 Task: In the  document benchmark.rtf, change border color to  'Red' and border width to  '1.5' Select the first Column and fill it with the color  Light Magenta
Action: Mouse moved to (390, 198)
Screenshot: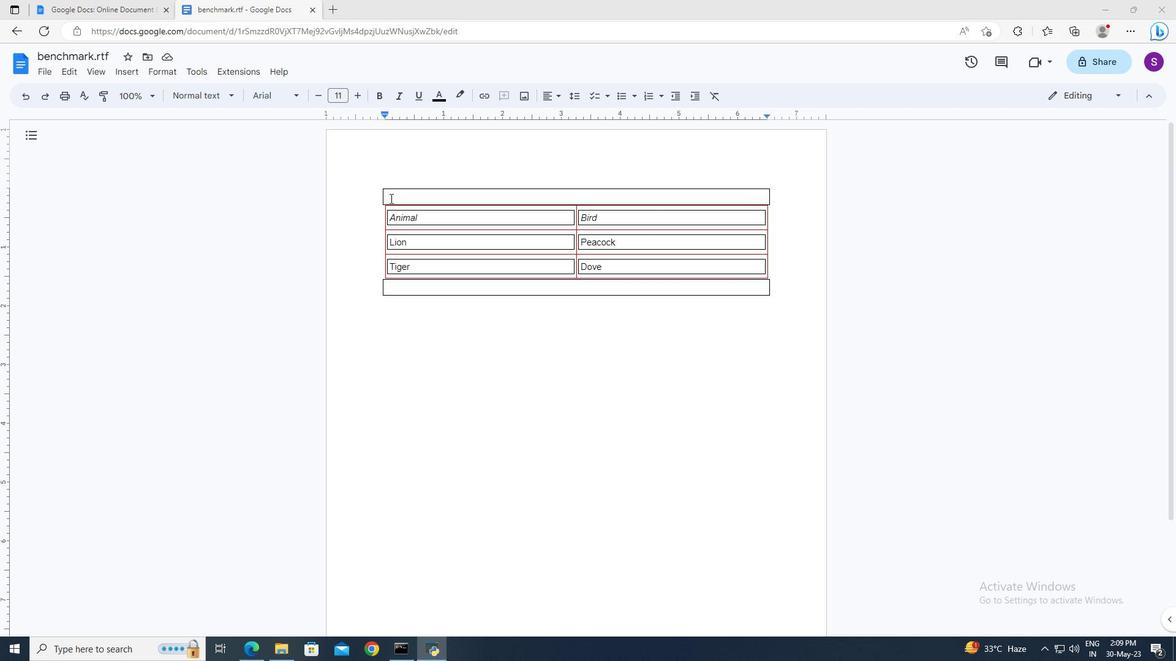 
Action: Mouse pressed left at (390, 198)
Screenshot: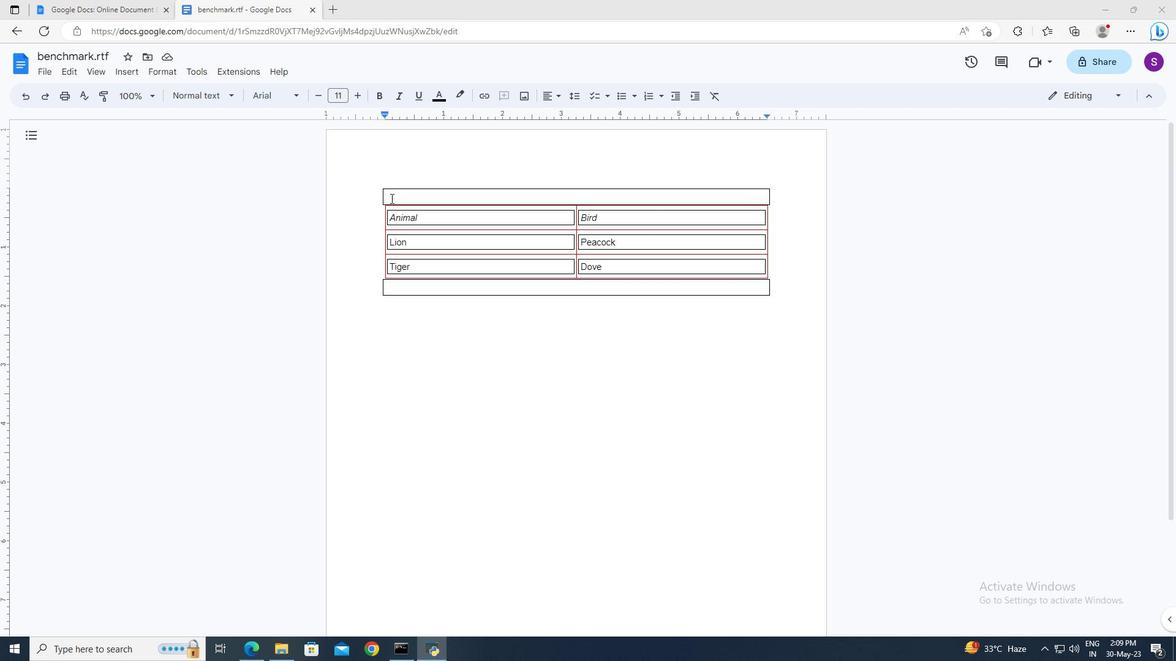 
Action: Mouse moved to (177, 71)
Screenshot: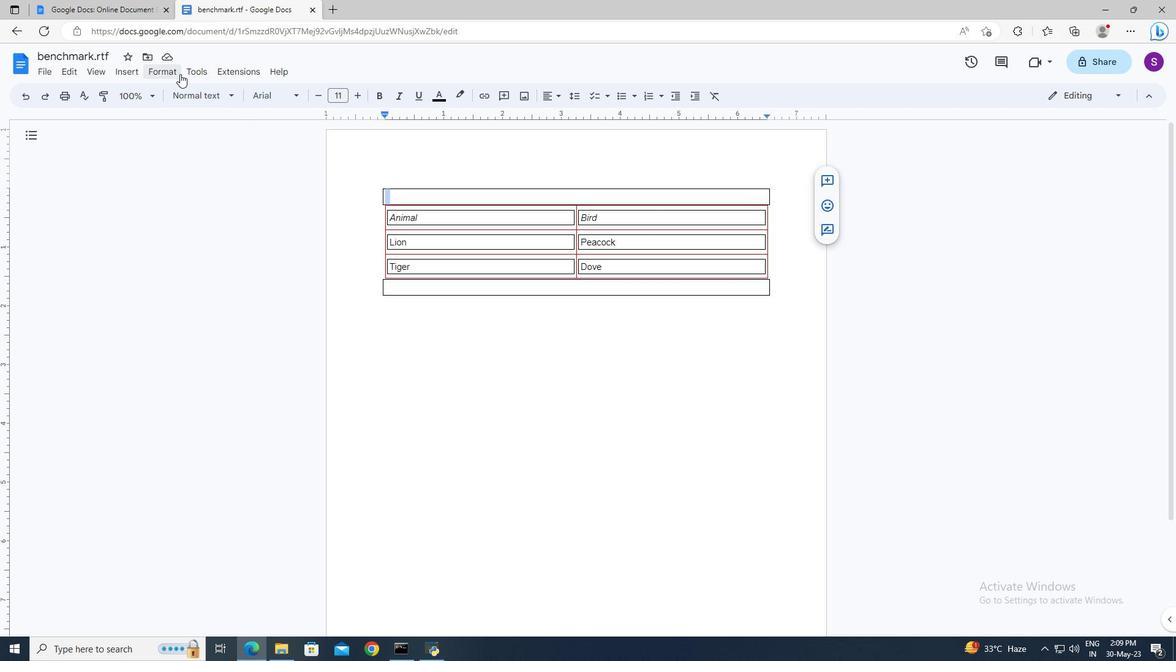 
Action: Mouse pressed left at (177, 71)
Screenshot: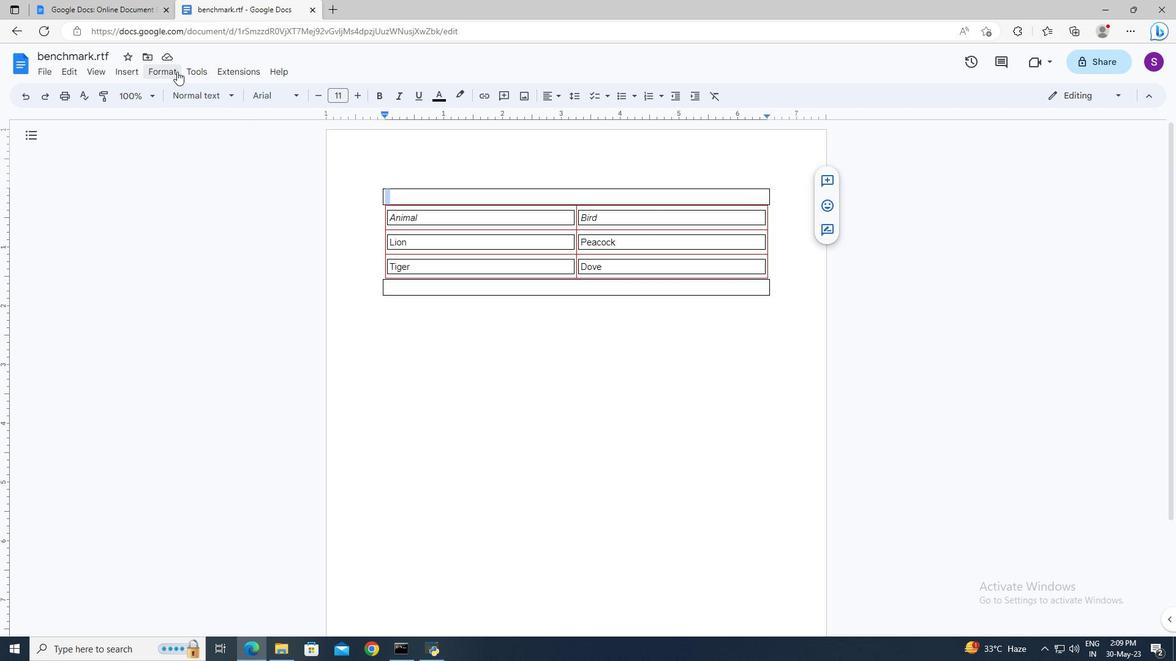 
Action: Mouse moved to (363, 116)
Screenshot: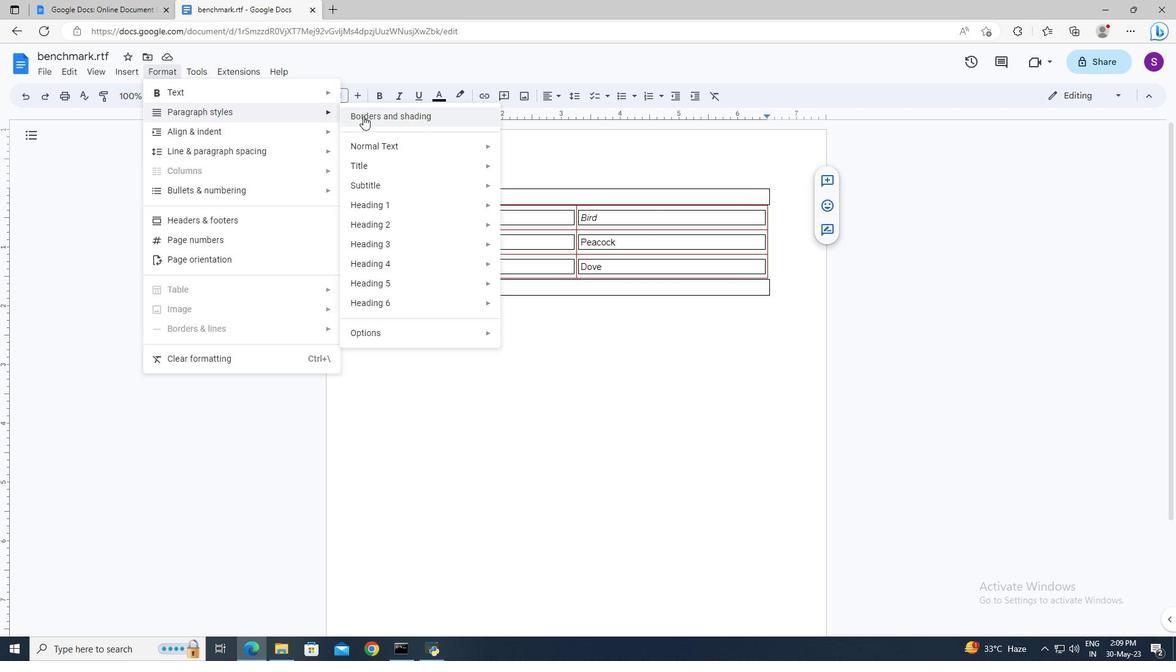 
Action: Mouse pressed left at (363, 116)
Screenshot: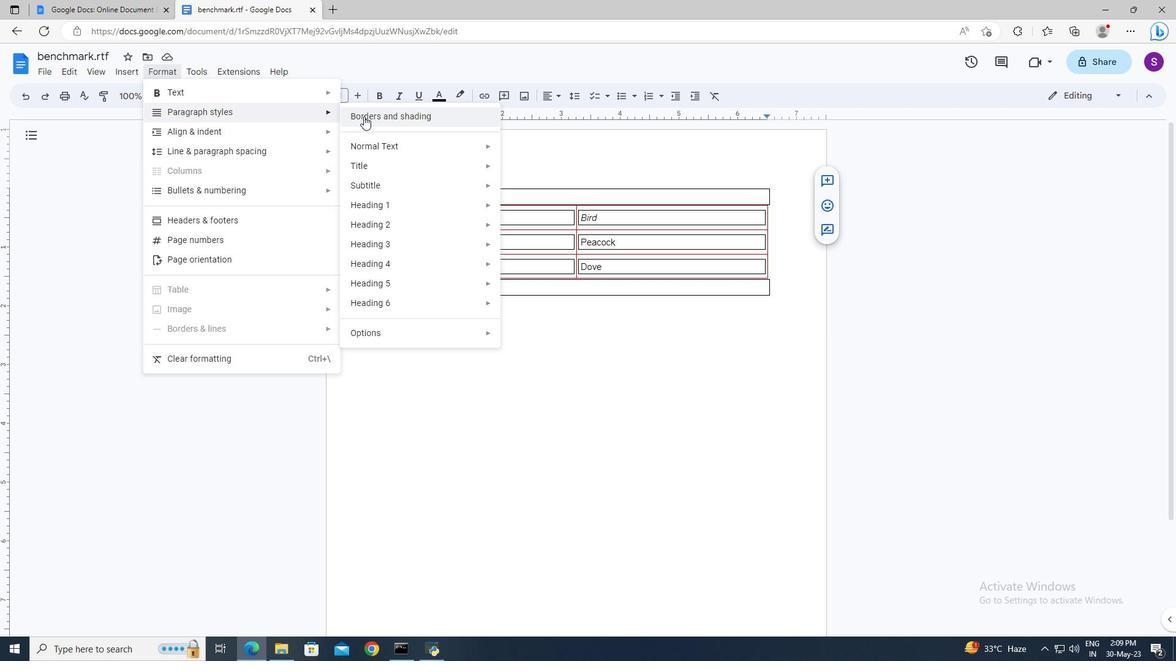 
Action: Mouse moved to (664, 349)
Screenshot: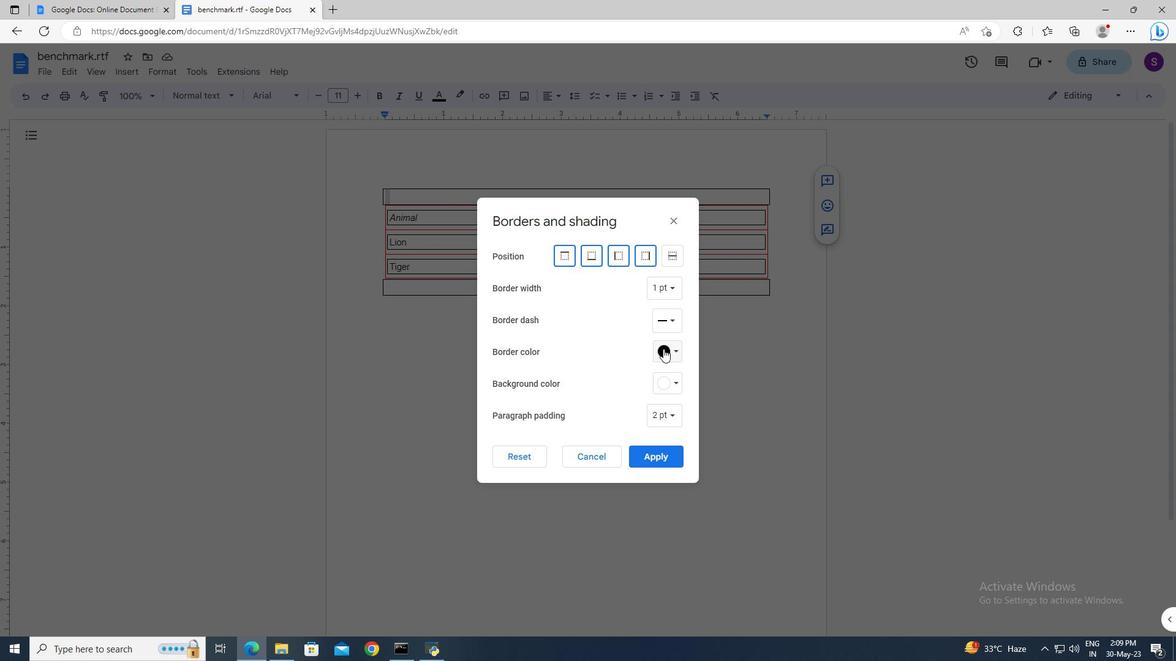 
Action: Mouse pressed left at (664, 349)
Screenshot: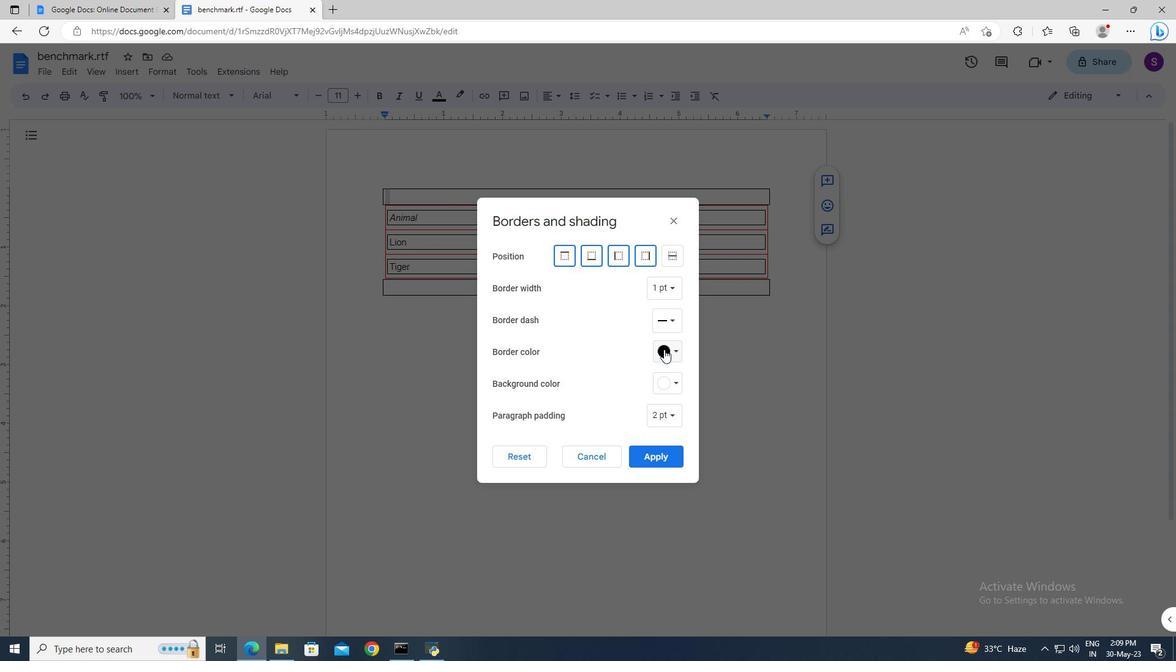 
Action: Mouse moved to (678, 390)
Screenshot: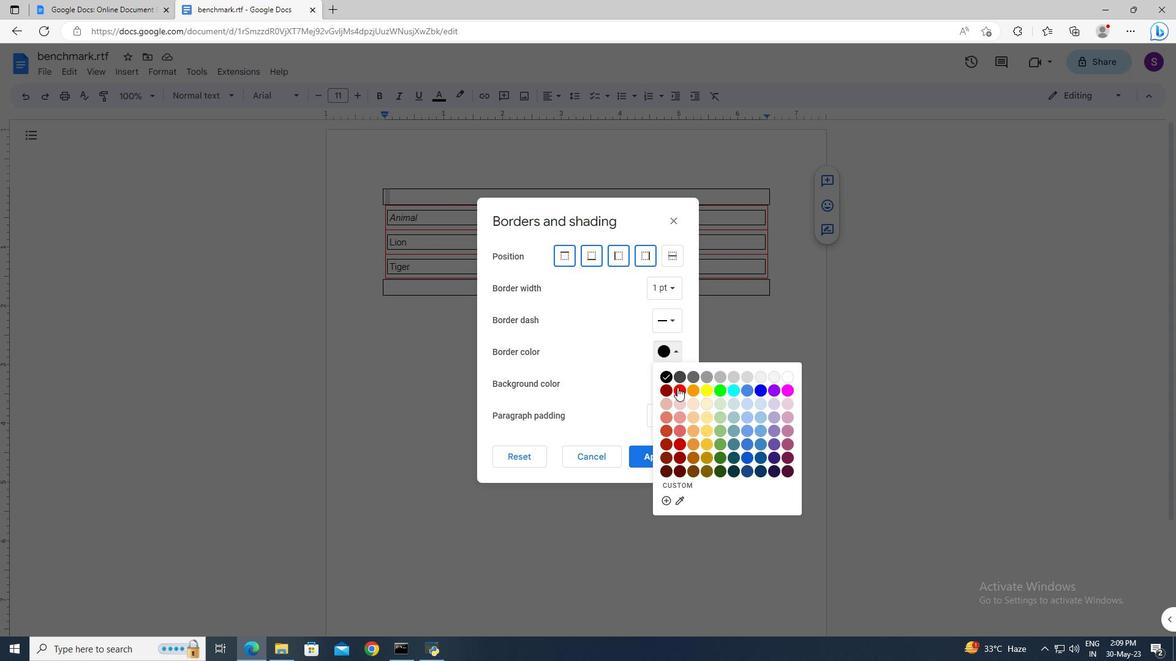
Action: Mouse pressed left at (678, 390)
Screenshot: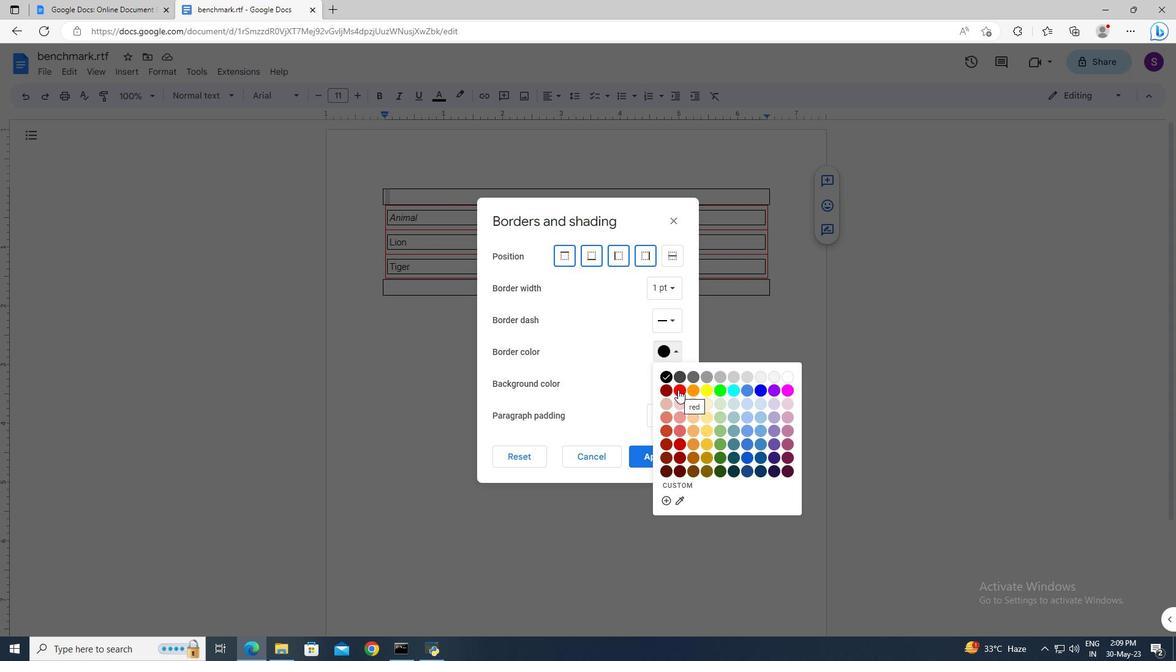 
Action: Mouse moved to (659, 283)
Screenshot: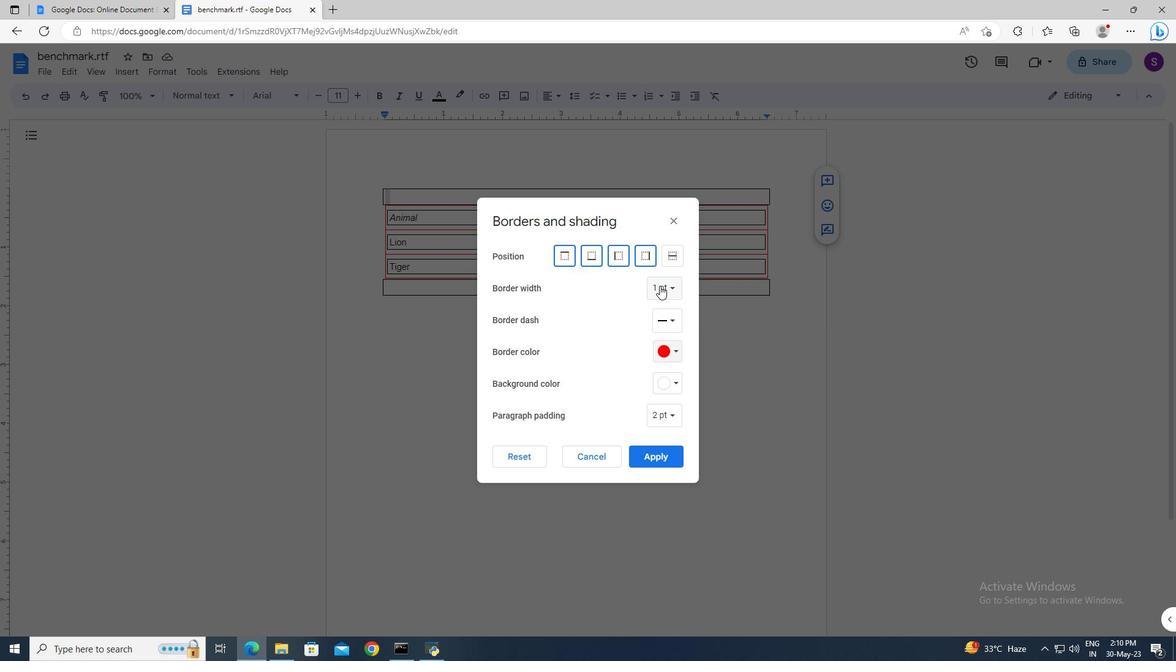 
Action: Mouse pressed left at (659, 283)
Screenshot: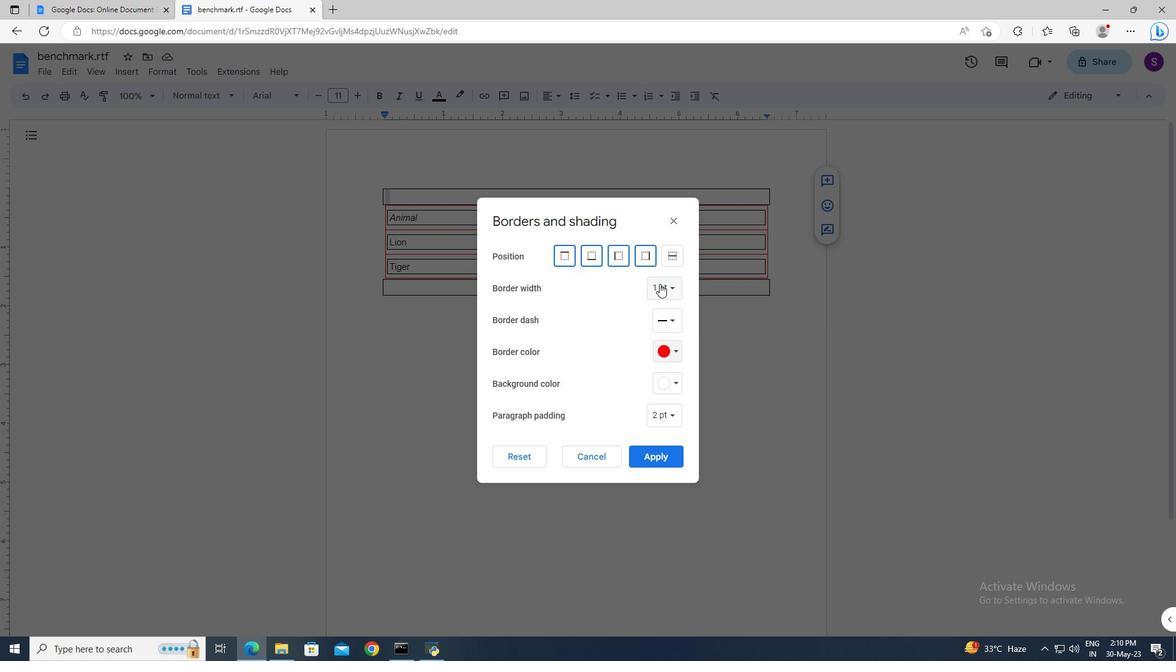 
Action: Mouse moved to (670, 386)
Screenshot: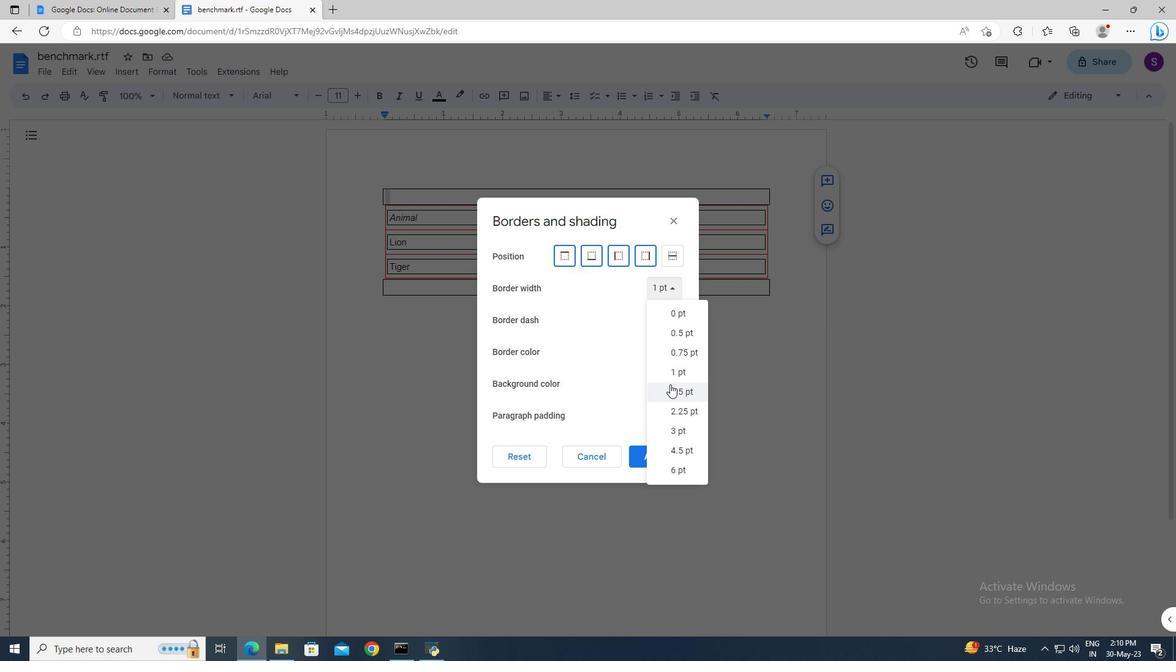 
Action: Mouse pressed left at (670, 386)
Screenshot: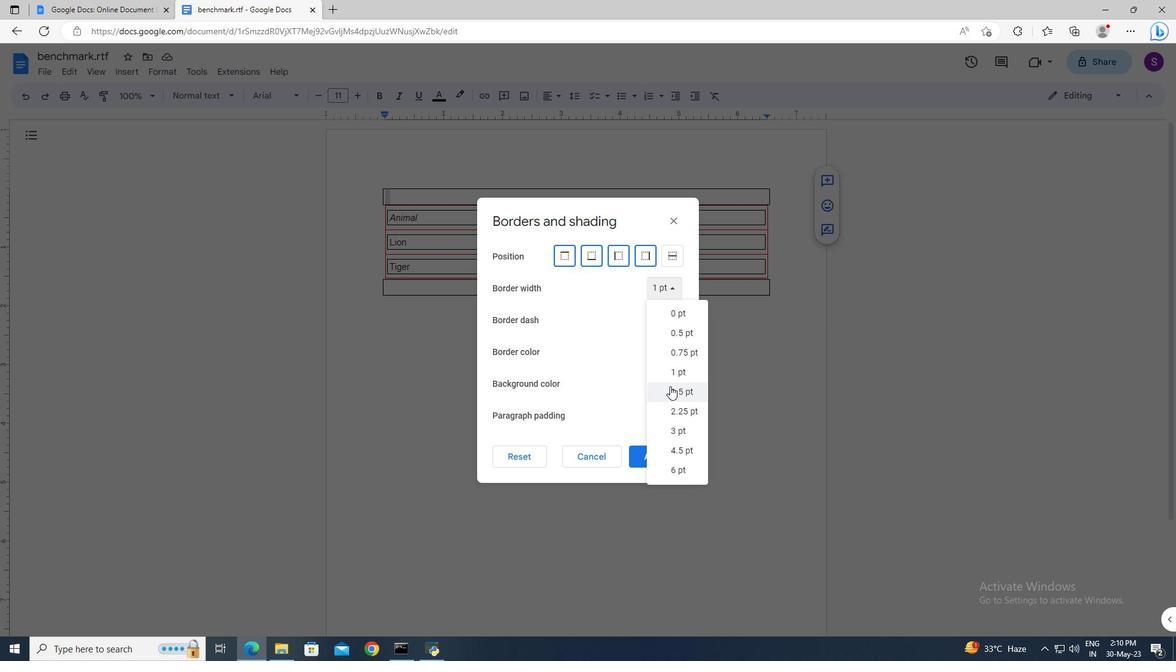 
Action: Mouse moved to (664, 452)
Screenshot: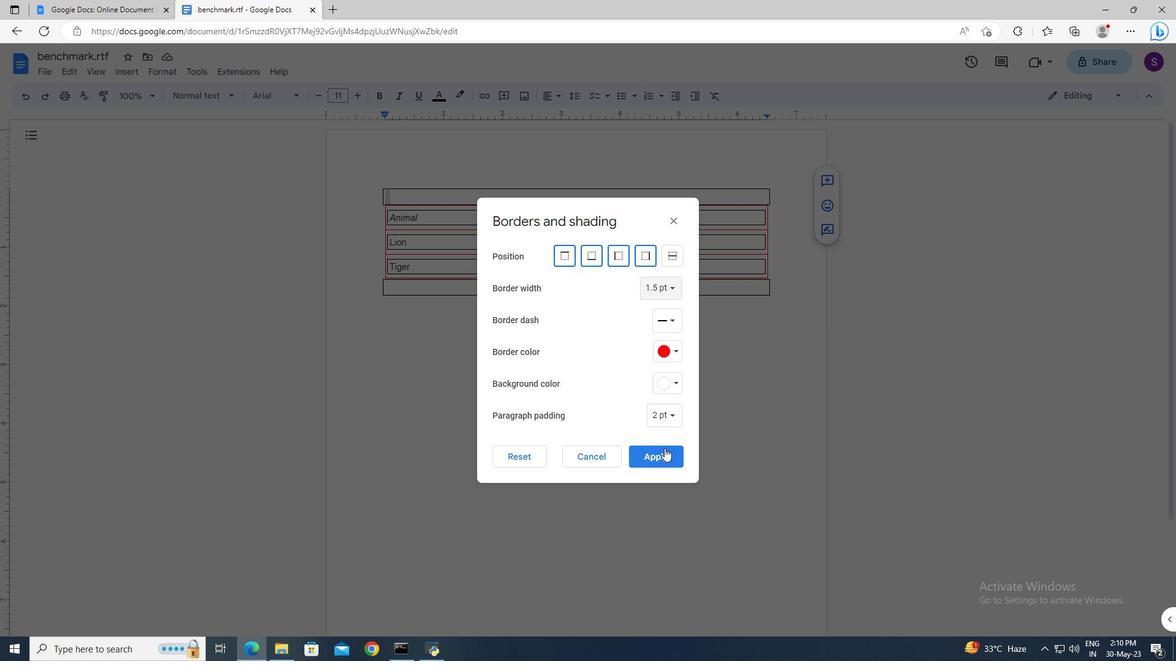 
Action: Mouse pressed left at (664, 452)
Screenshot: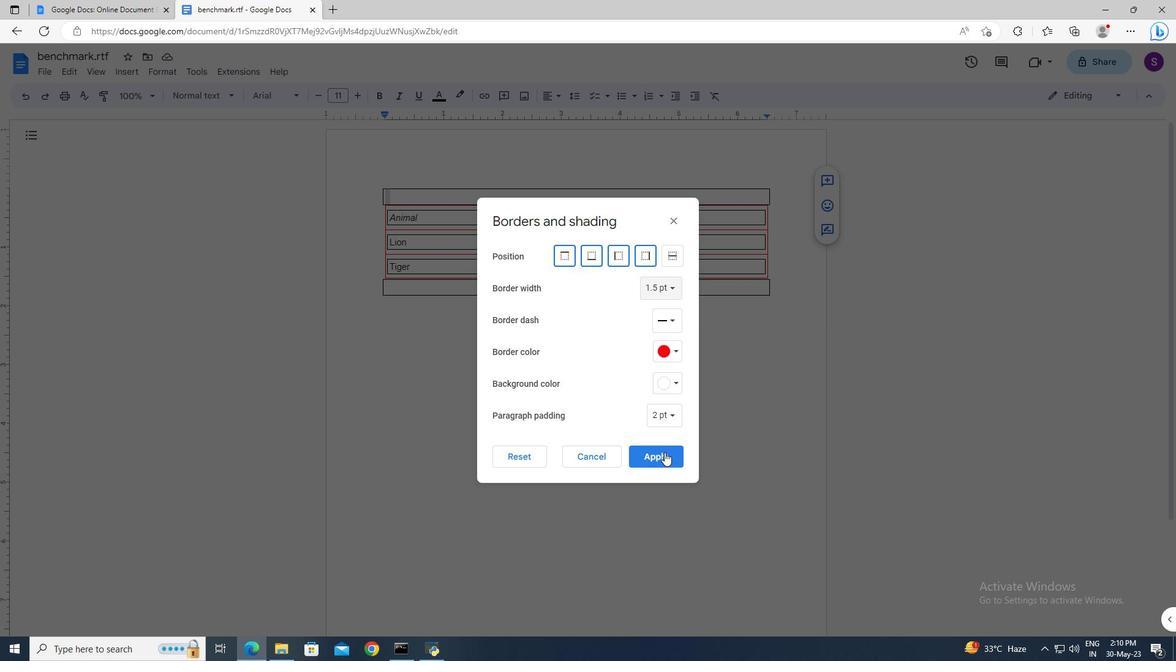 
Action: Mouse moved to (613, 338)
Screenshot: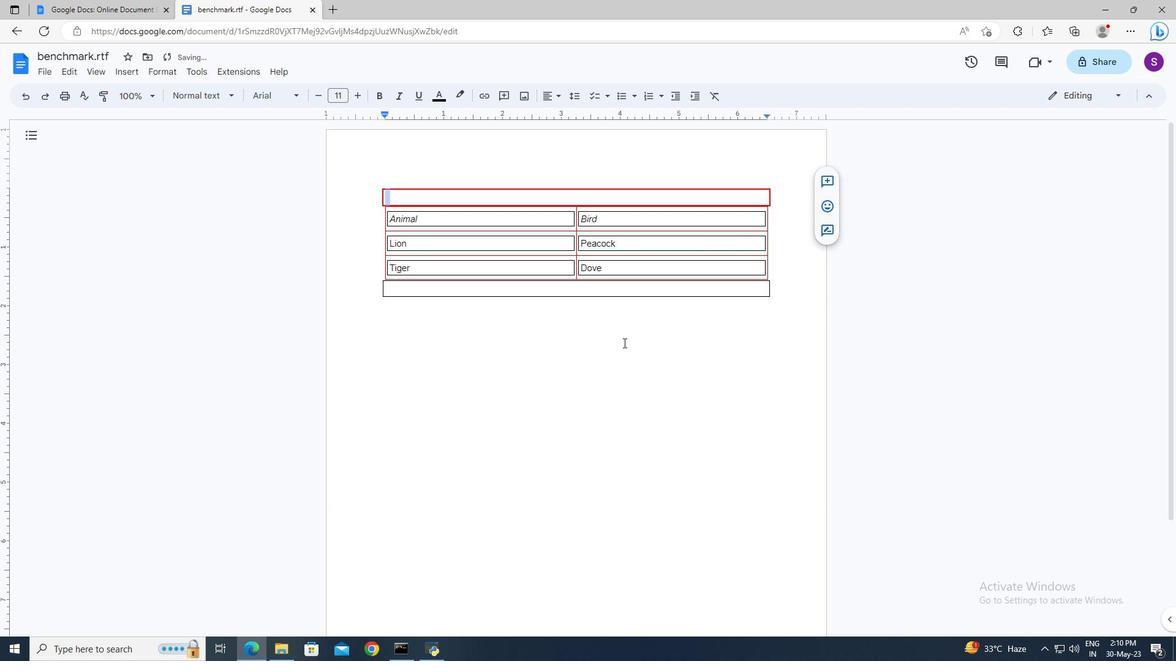 
Action: Mouse pressed left at (613, 338)
Screenshot: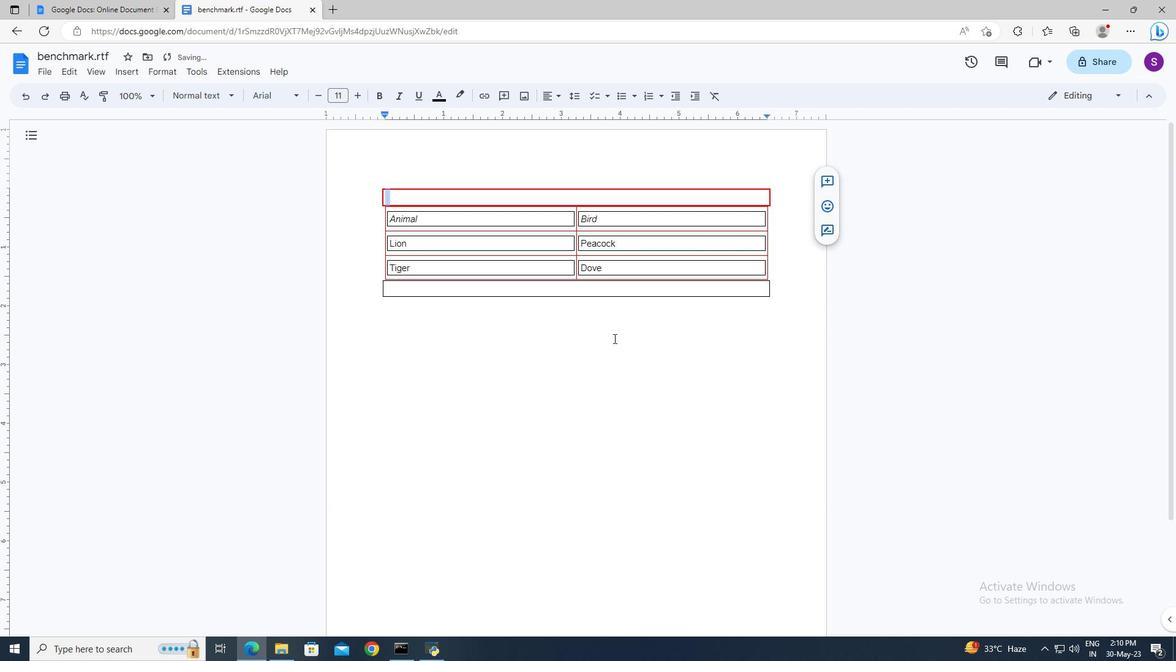 
Action: Mouse moved to (494, 224)
Screenshot: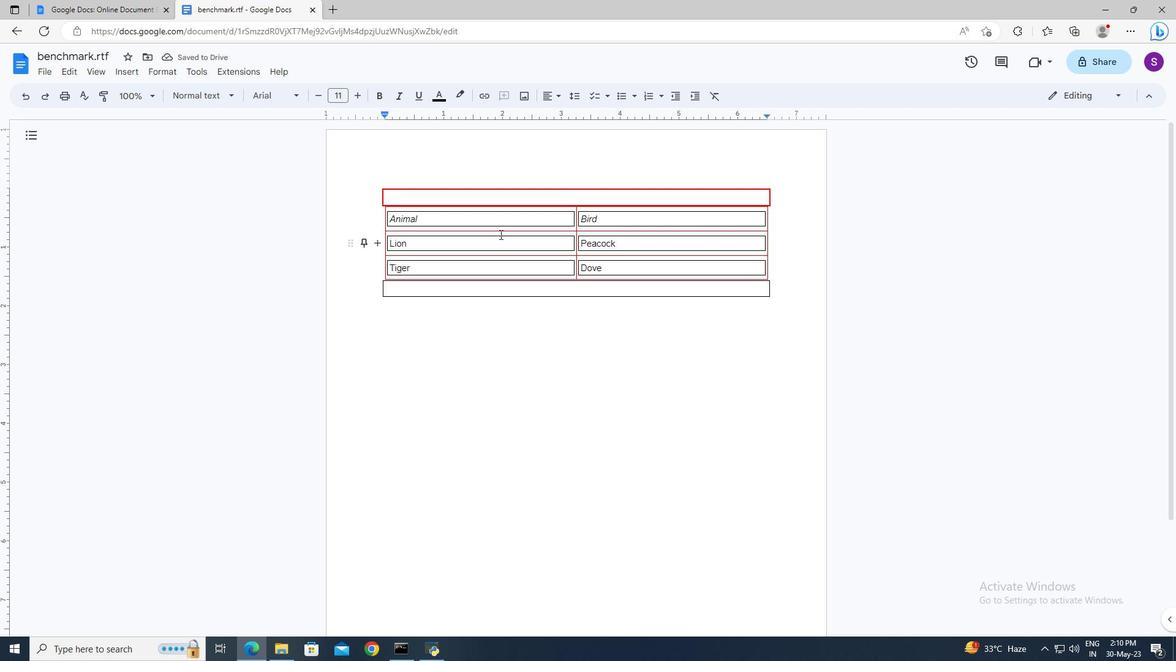 
Action: Mouse pressed left at (494, 224)
Screenshot: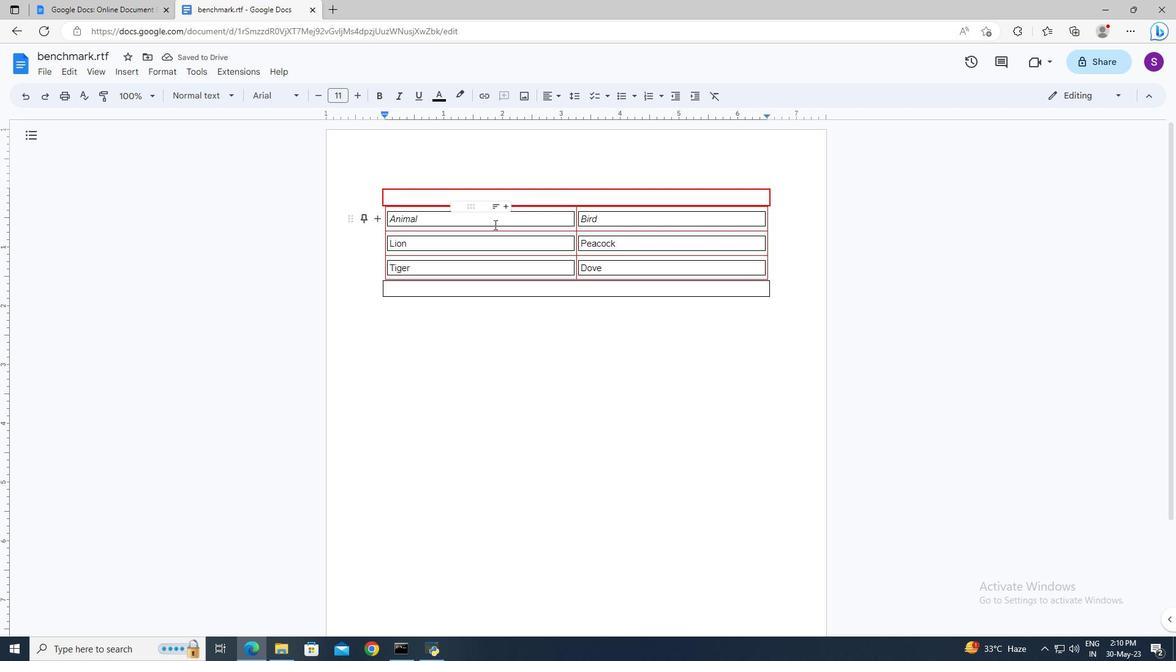 
Action: Key pressed <Key.left><Key.shift><Key.left><Key.left><Key.down><Key.shift><Key.down><Key.down><Key.left><Key.down>
Screenshot: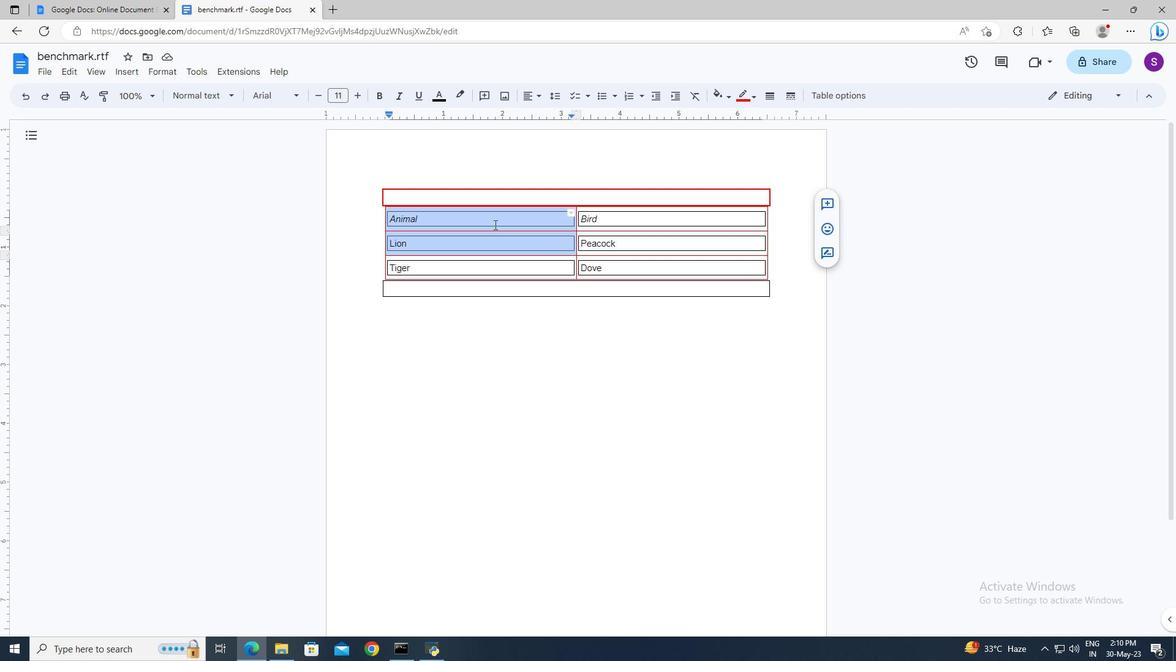 
Action: Mouse moved to (722, 97)
Screenshot: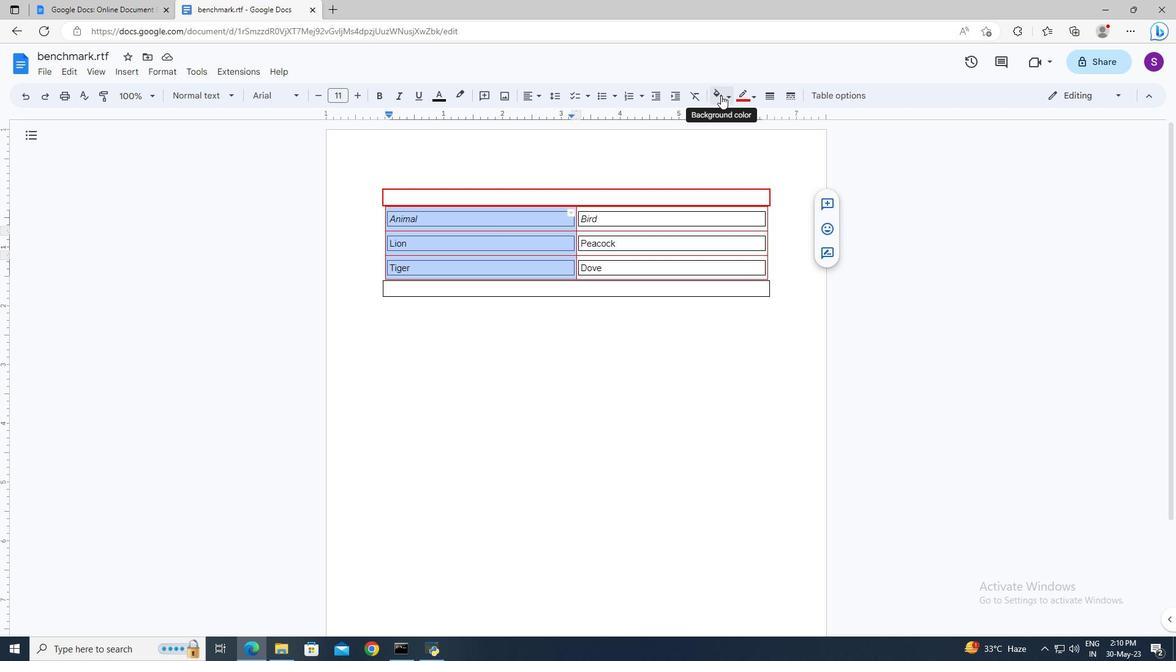 
Action: Mouse pressed left at (722, 97)
Screenshot: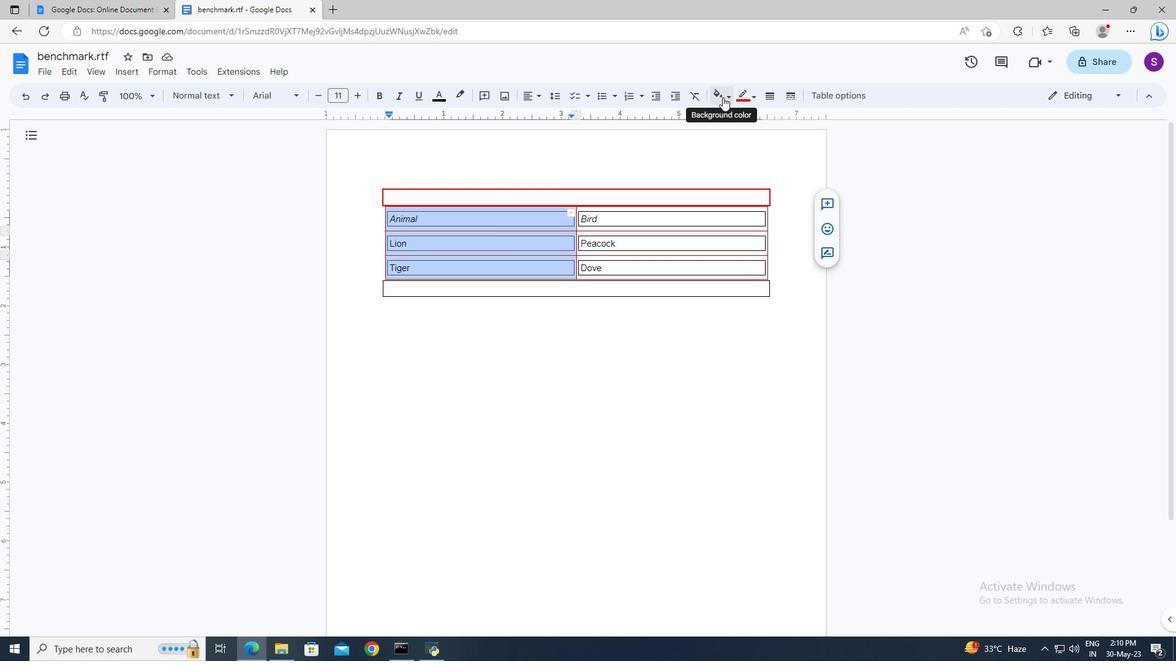 
Action: Mouse moved to (845, 190)
Screenshot: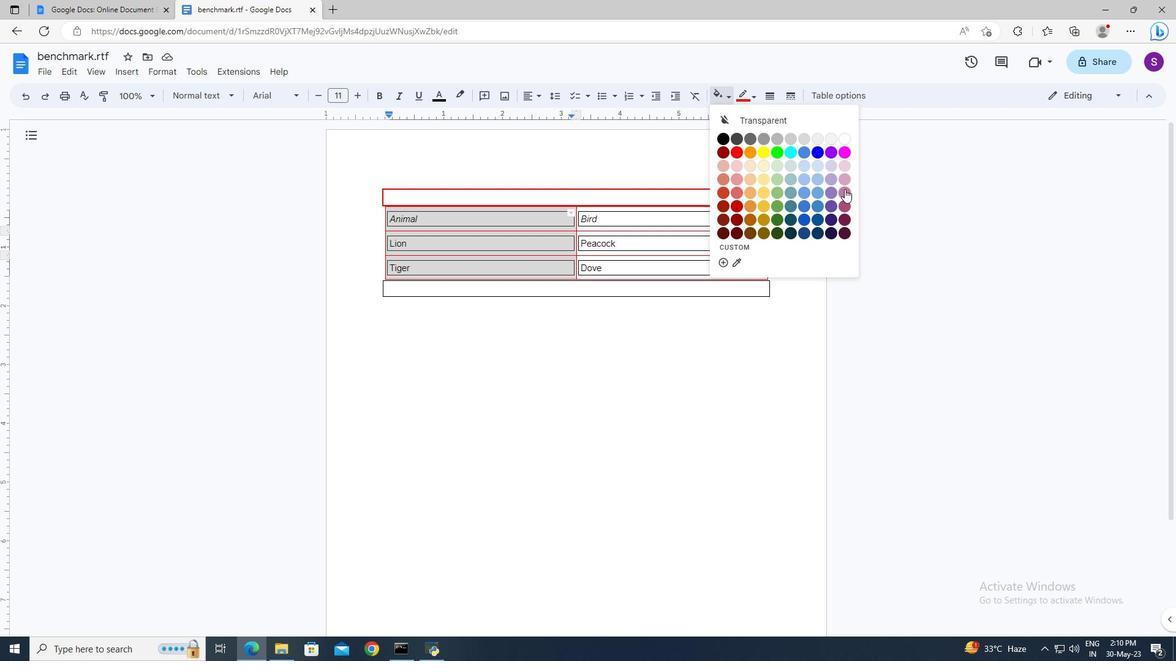 
Action: Mouse pressed left at (845, 190)
Screenshot: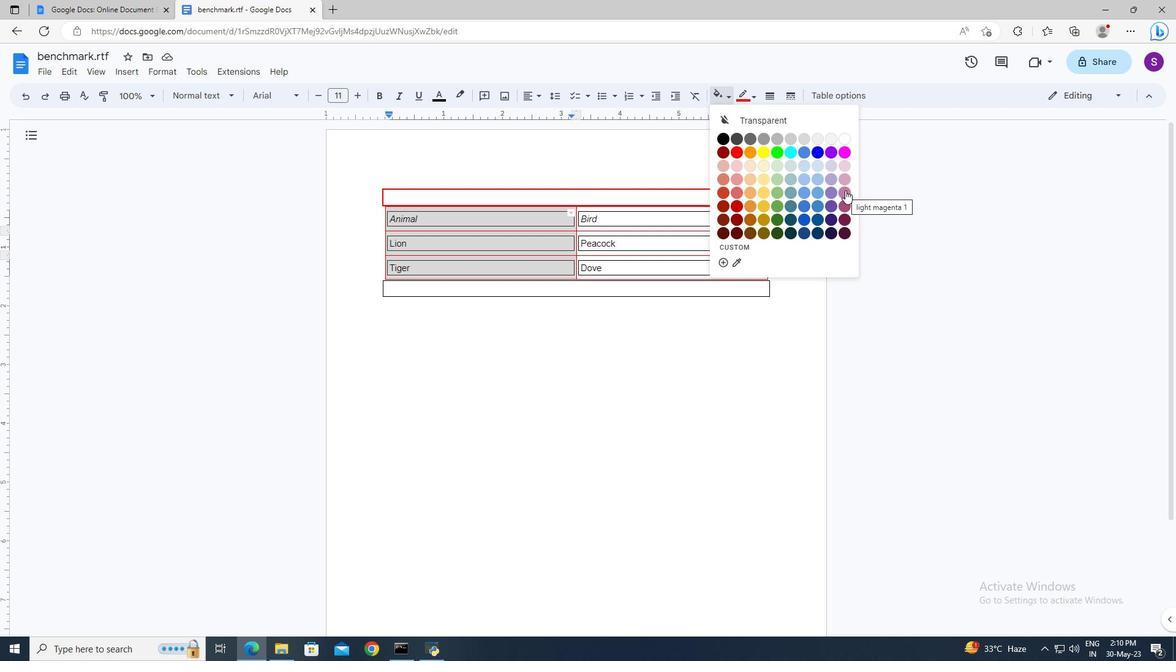 
Action: Mouse moved to (707, 341)
Screenshot: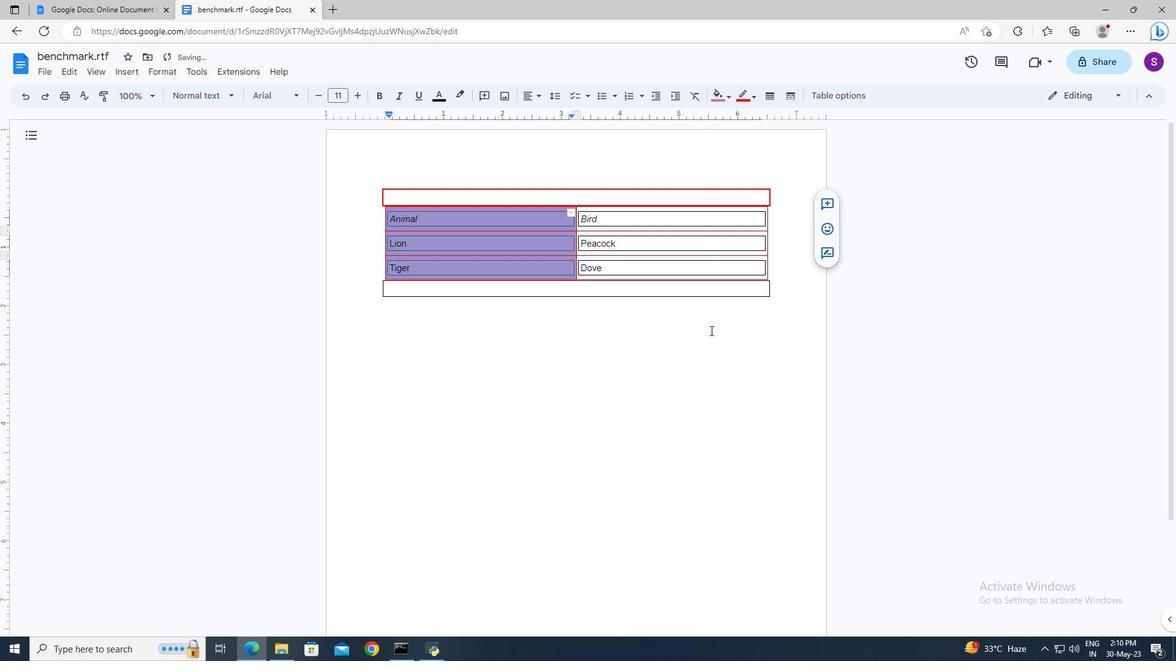 
Action: Mouse pressed left at (707, 341)
Screenshot: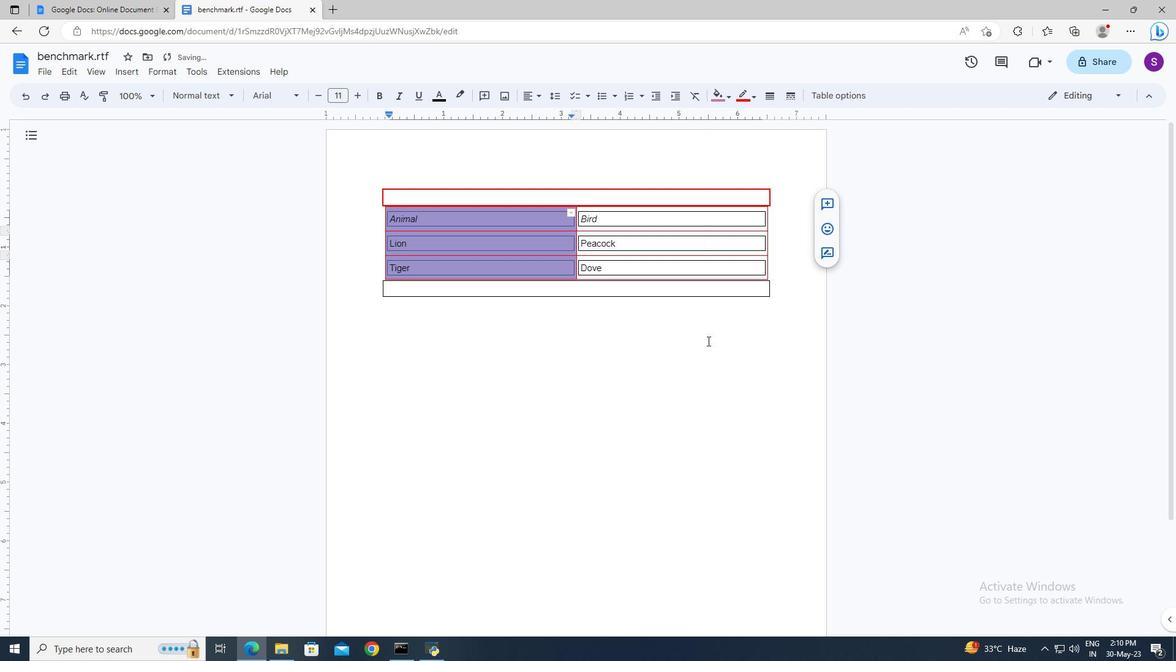 
